 Task: In Heading Arial with underline. Font size of heading  '18'Font style of data Calibri. Font size of data  9Alignment of headline & data Align center. Fill color in heading,  RedFont color of data Black Apply border in Data No BorderIn the sheet   Turbo Sales log book
Action: Mouse moved to (99, 97)
Screenshot: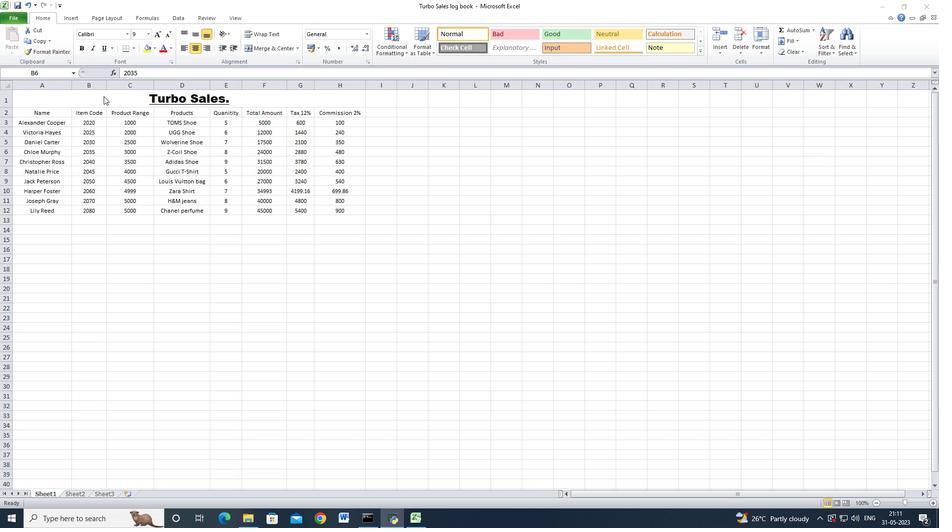 
Action: Mouse pressed left at (99, 97)
Screenshot: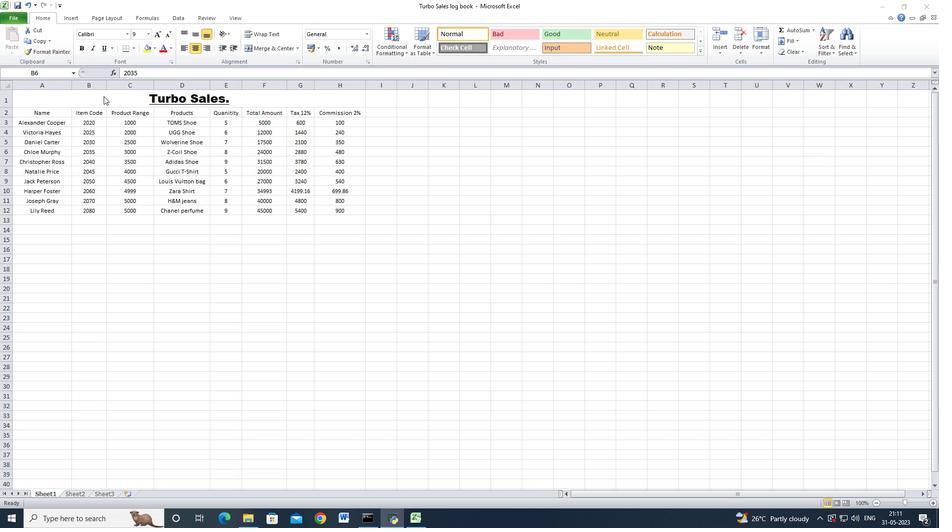 
Action: Mouse moved to (106, 99)
Screenshot: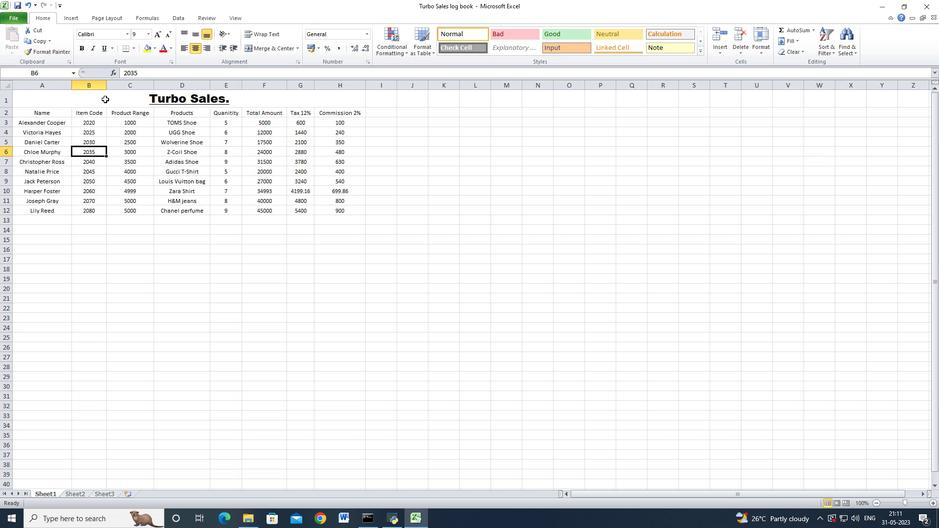 
Action: Mouse pressed left at (106, 99)
Screenshot: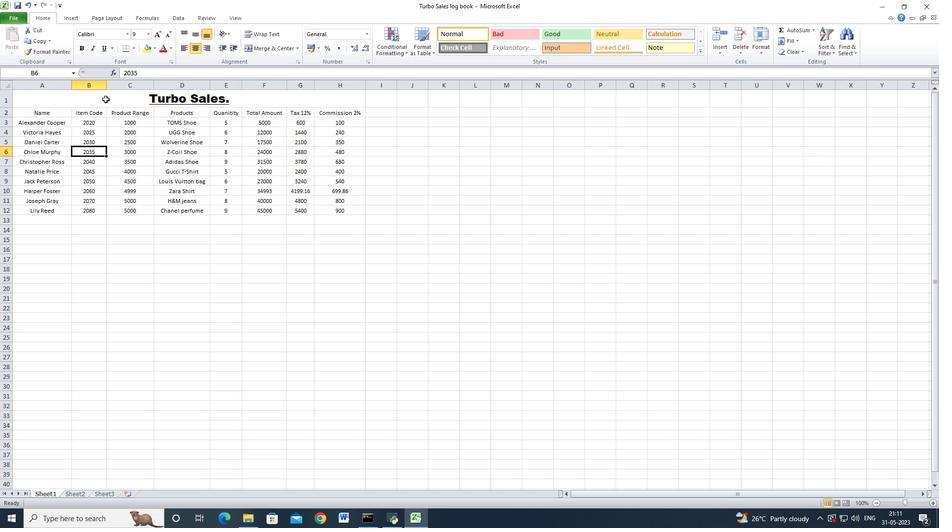 
Action: Mouse moved to (128, 35)
Screenshot: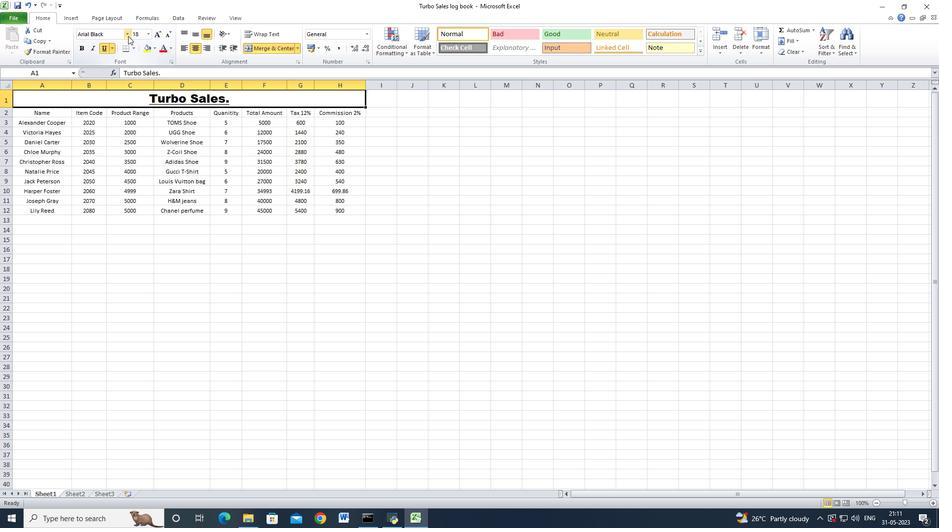 
Action: Mouse pressed left at (128, 35)
Screenshot: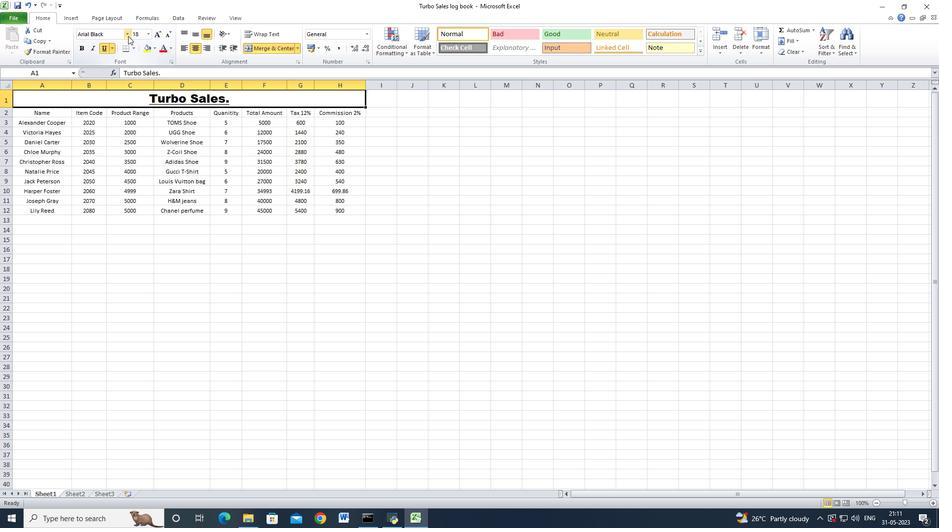 
Action: Mouse moved to (108, 113)
Screenshot: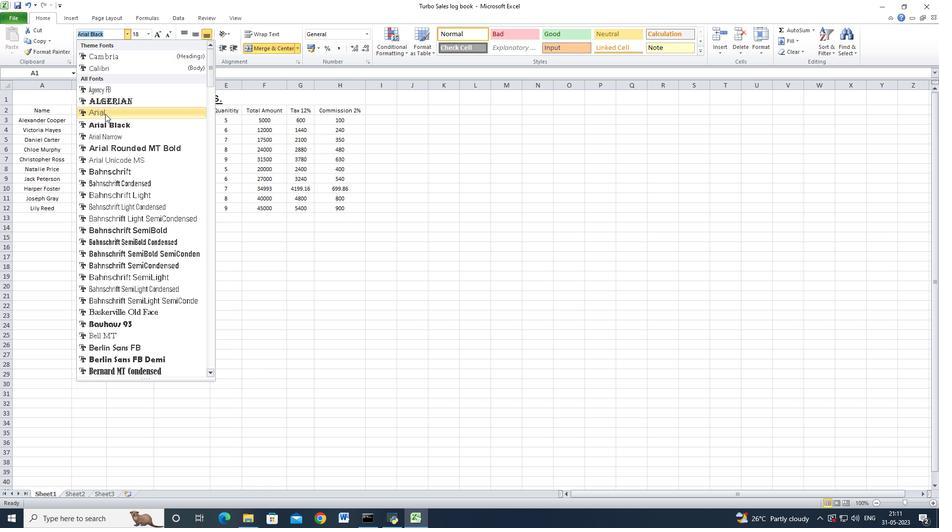 
Action: Mouse pressed left at (108, 113)
Screenshot: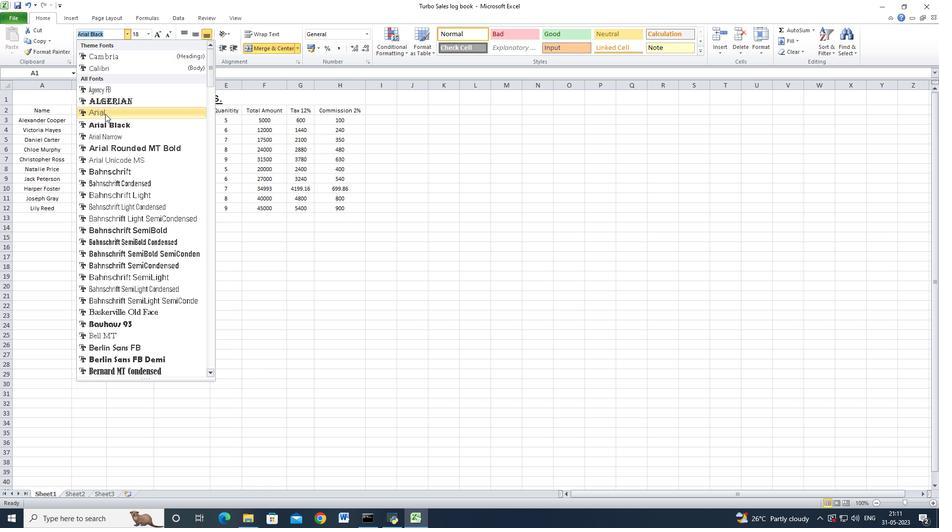 
Action: Mouse moved to (106, 48)
Screenshot: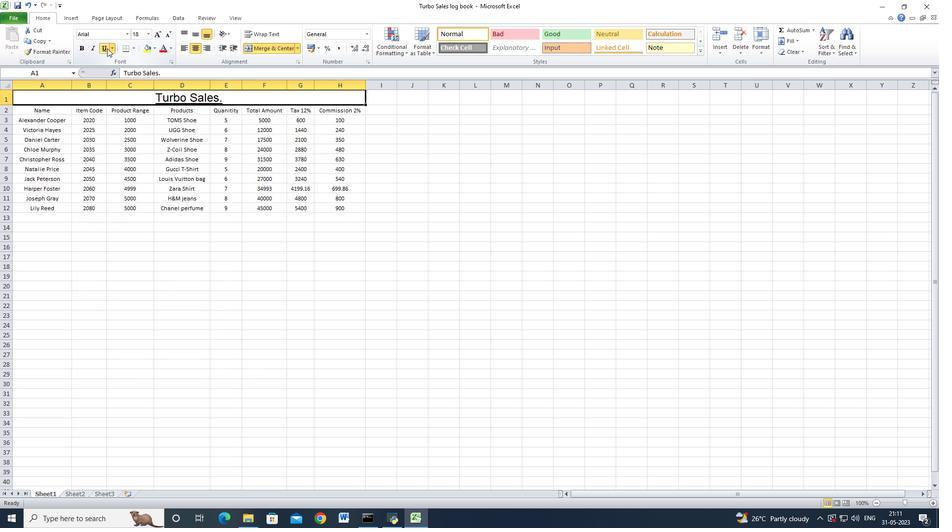 
Action: Mouse pressed left at (106, 48)
Screenshot: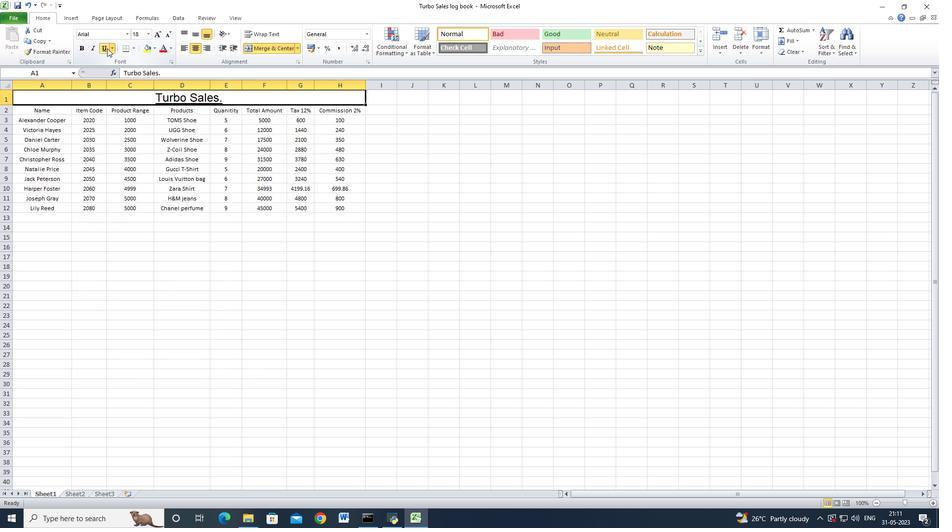 
Action: Mouse moved to (106, 48)
Screenshot: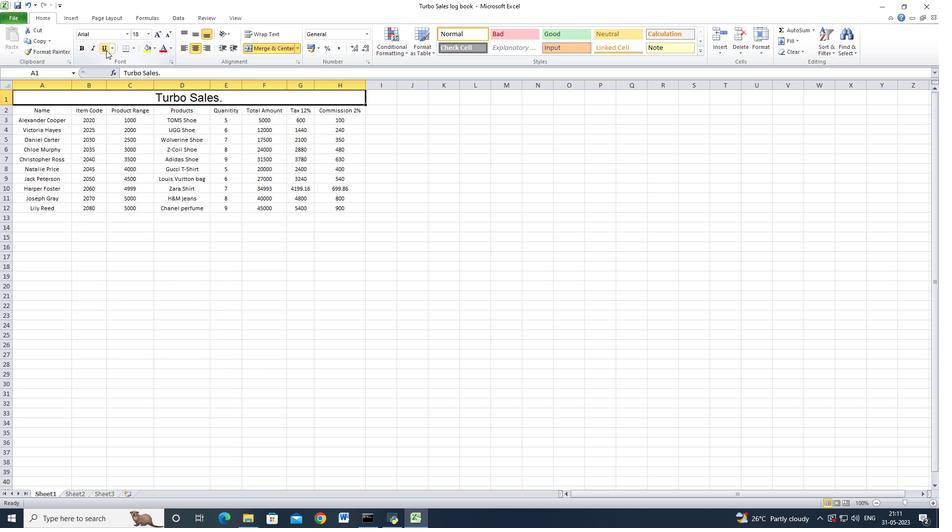 
Action: Mouse pressed left at (106, 48)
Screenshot: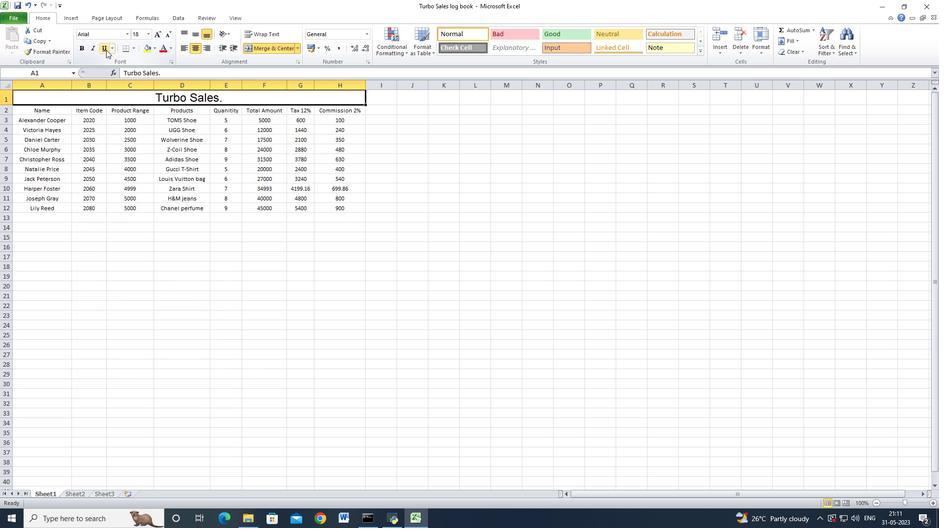 
Action: Mouse moved to (149, 35)
Screenshot: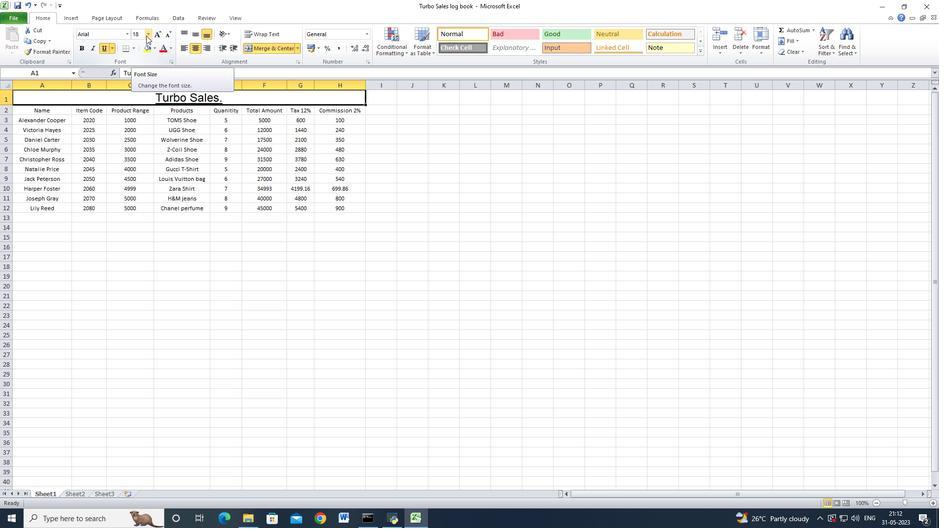 
Action: Mouse pressed left at (149, 35)
Screenshot: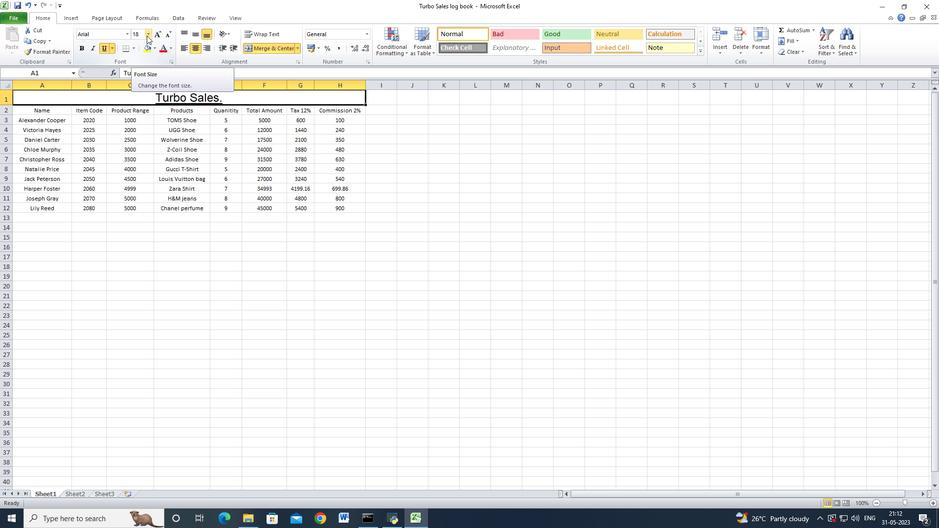 
Action: Mouse moved to (137, 104)
Screenshot: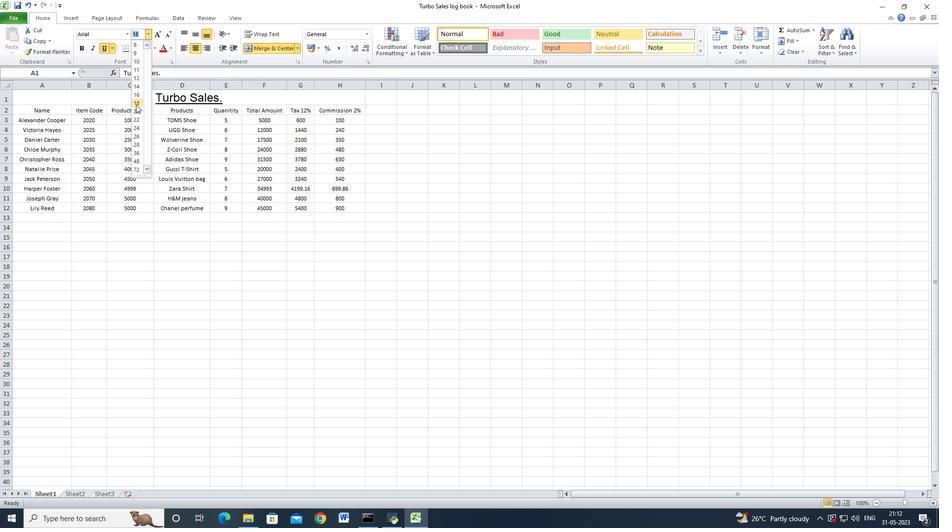 
Action: Mouse pressed left at (137, 104)
Screenshot: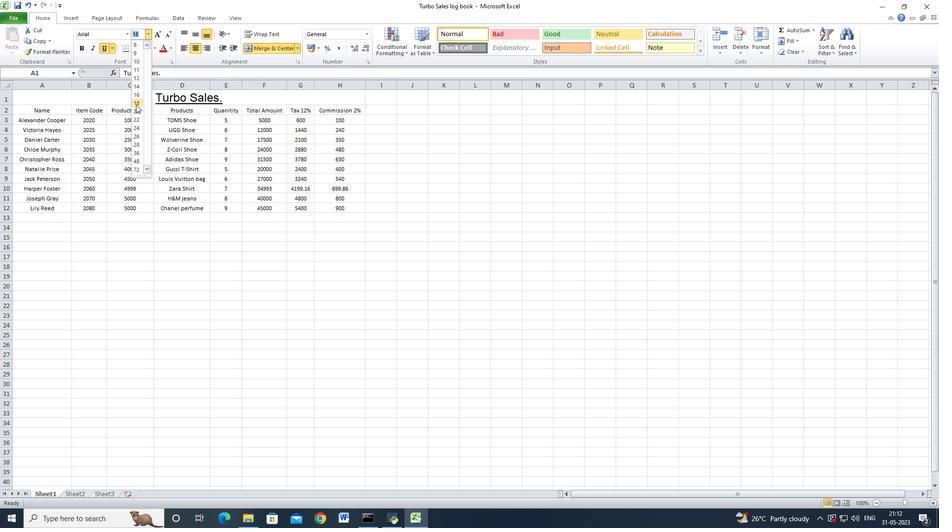 
Action: Mouse moved to (41, 112)
Screenshot: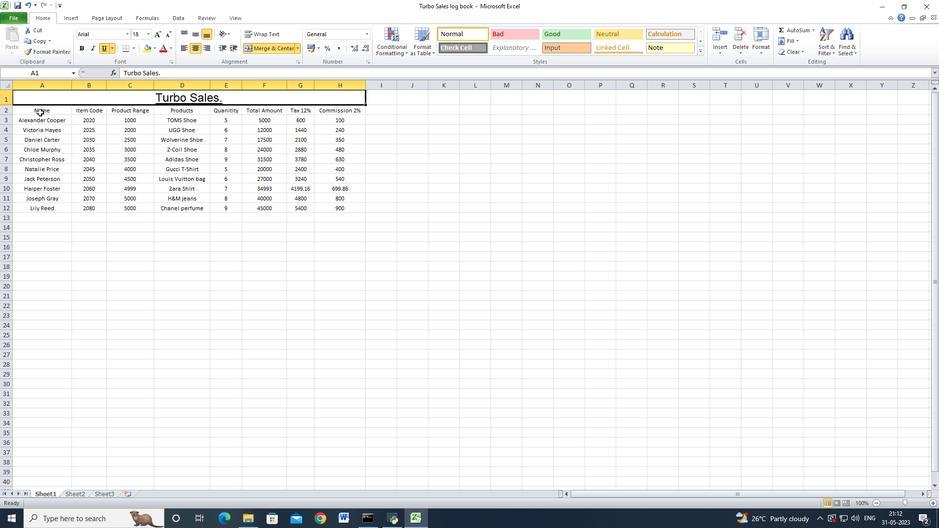 
Action: Mouse pressed left at (41, 112)
Screenshot: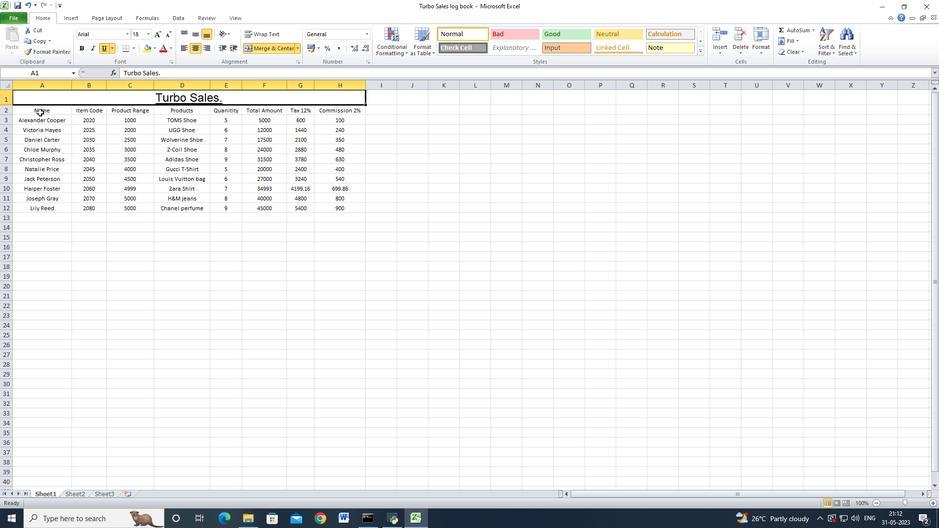
Action: Mouse moved to (126, 35)
Screenshot: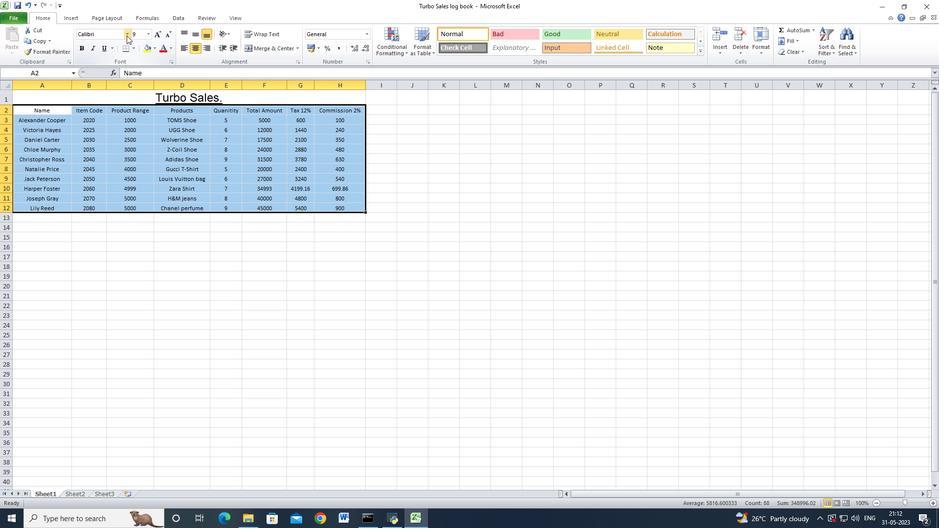 
Action: Mouse pressed left at (126, 35)
Screenshot: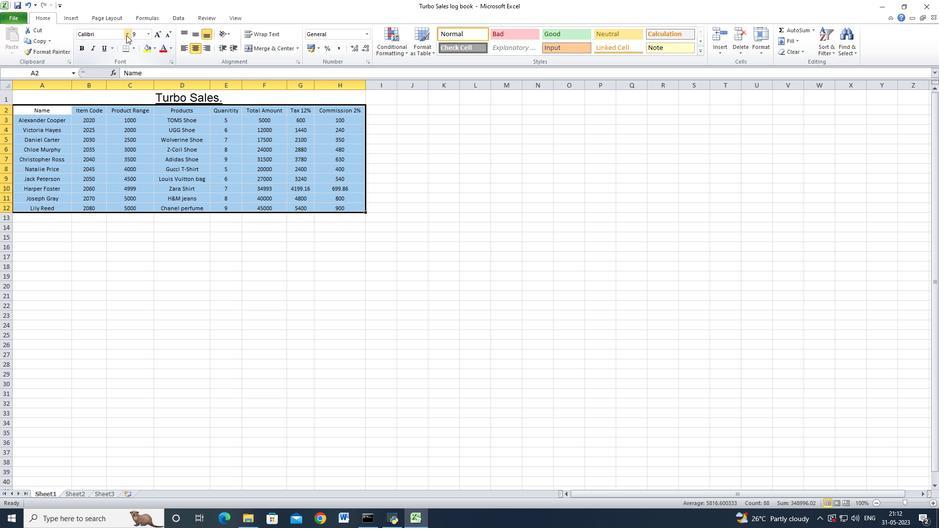 
Action: Mouse moved to (102, 68)
Screenshot: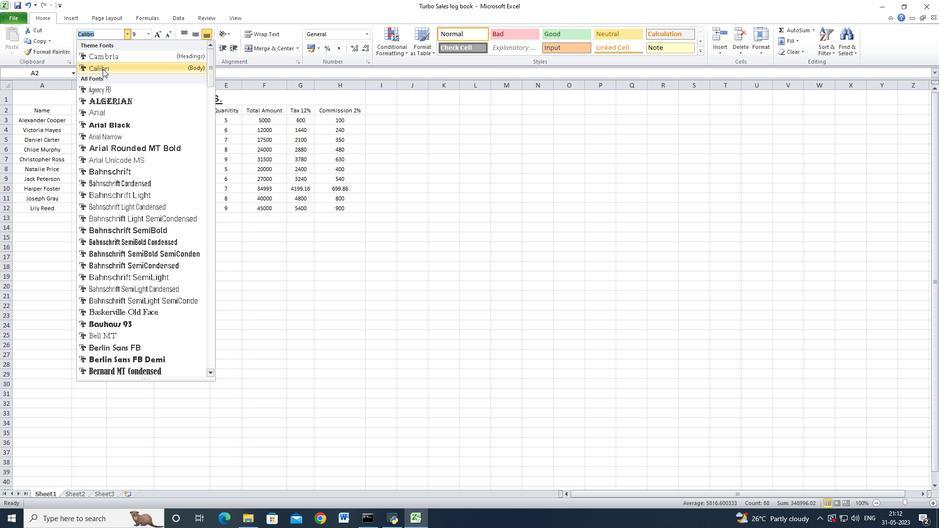 
Action: Mouse pressed left at (102, 68)
Screenshot: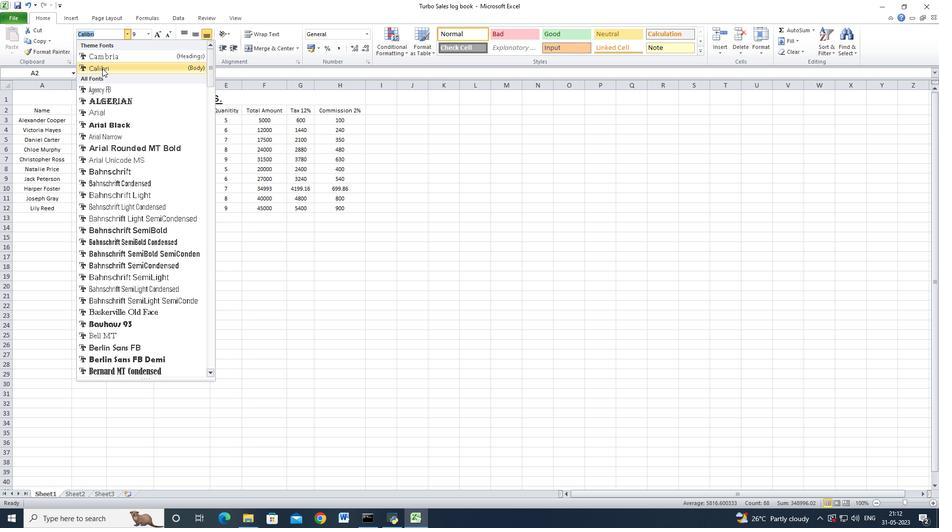 
Action: Mouse moved to (149, 35)
Screenshot: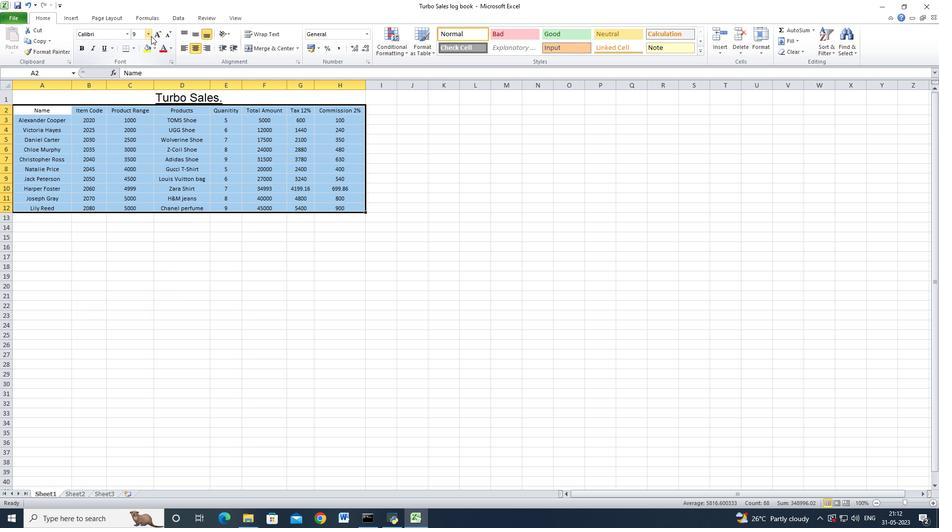 
Action: Mouse pressed left at (149, 35)
Screenshot: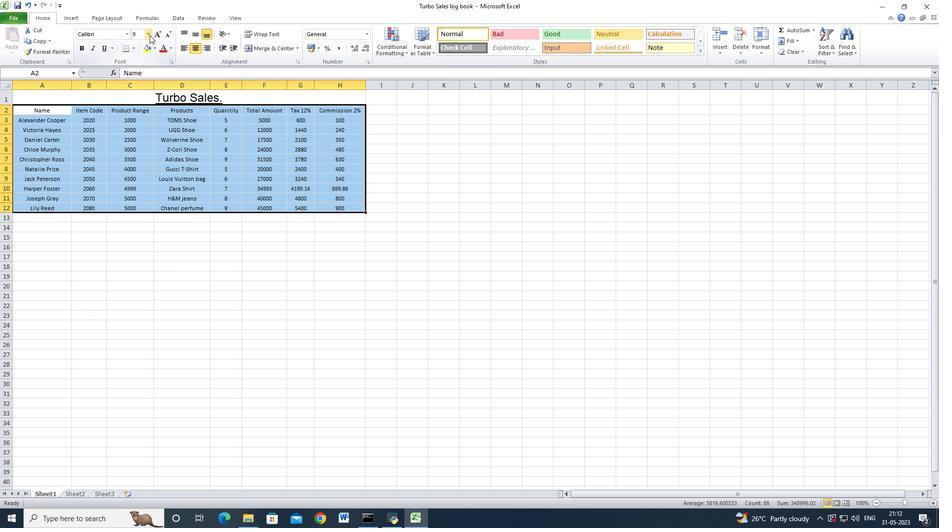 
Action: Mouse moved to (135, 53)
Screenshot: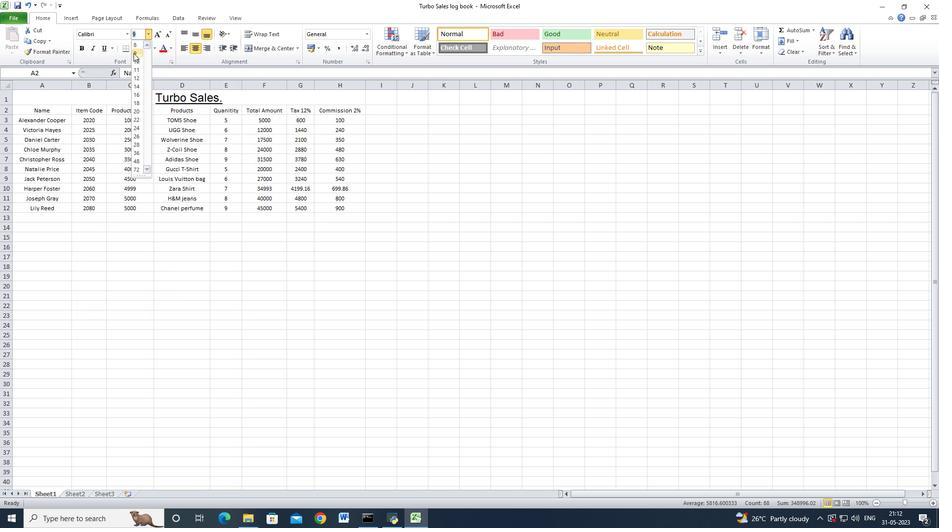 
Action: Mouse pressed left at (135, 53)
Screenshot: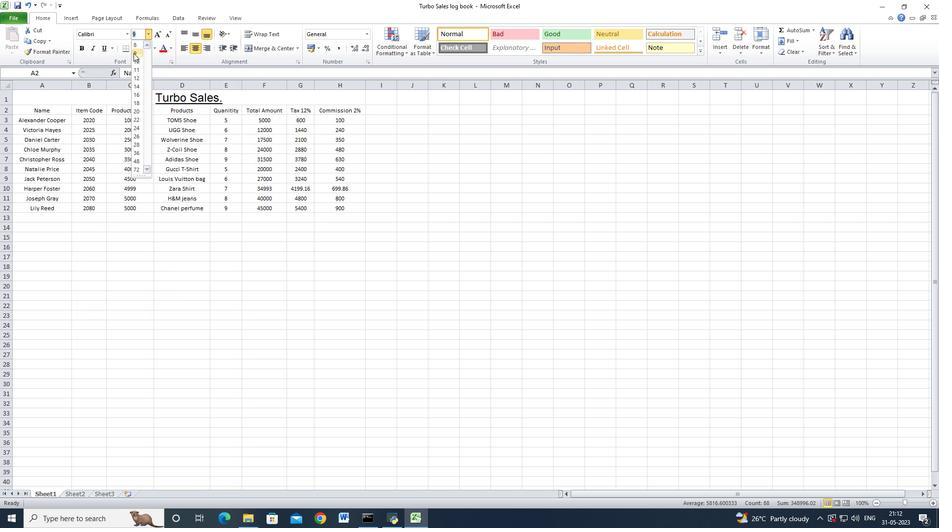 
Action: Mouse moved to (63, 95)
Screenshot: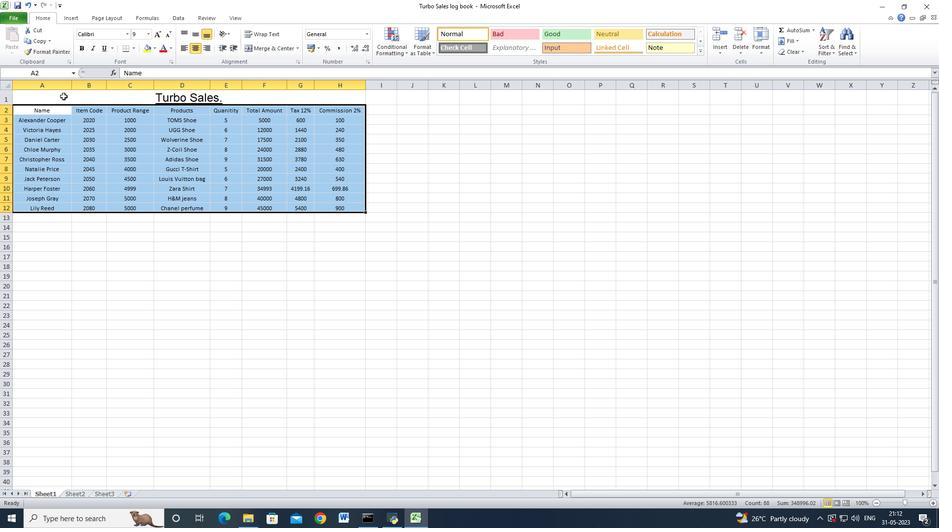 
Action: Mouse pressed left at (63, 95)
Screenshot: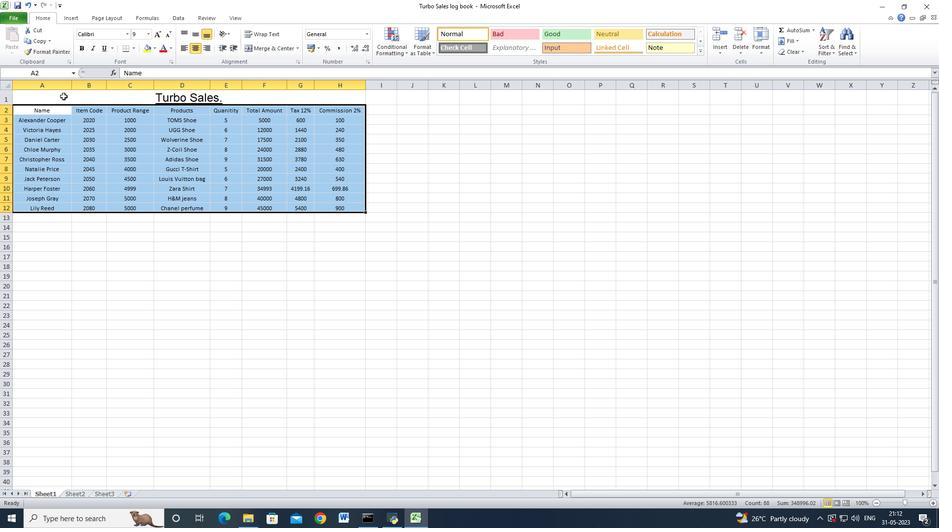 
Action: Mouse moved to (182, 49)
Screenshot: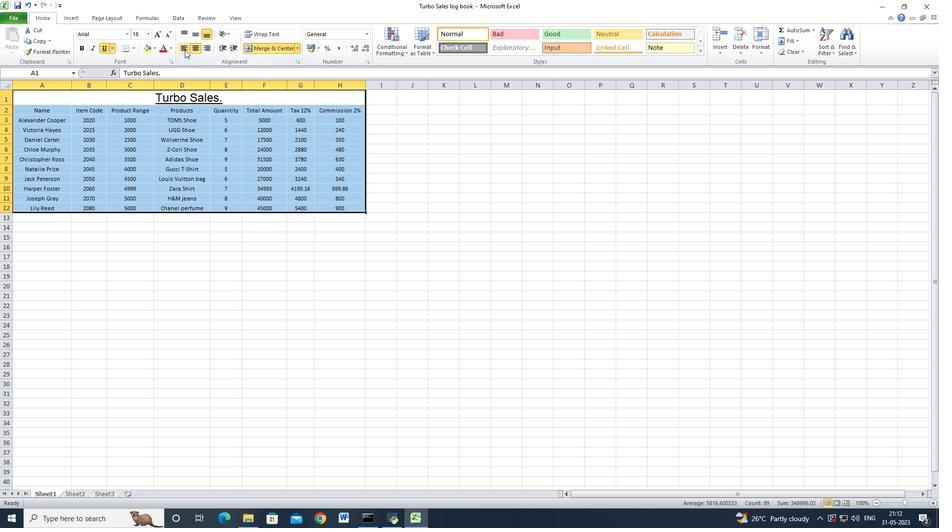 
Action: Mouse pressed left at (182, 49)
Screenshot: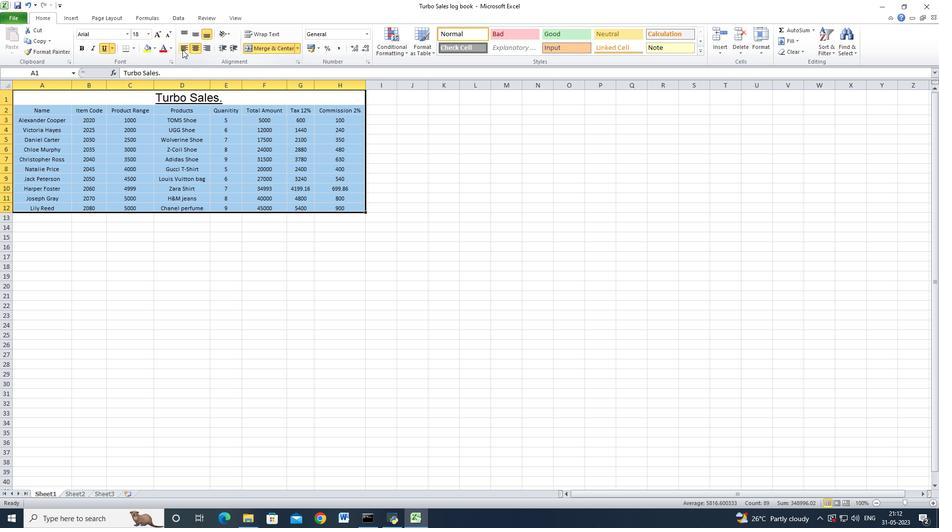 
Action: Mouse moved to (196, 47)
Screenshot: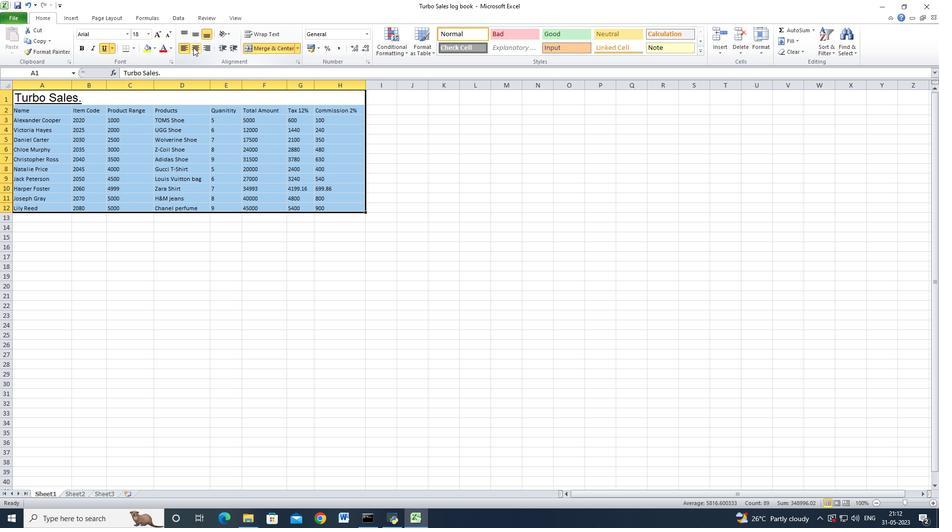 
Action: Mouse pressed left at (196, 47)
Screenshot: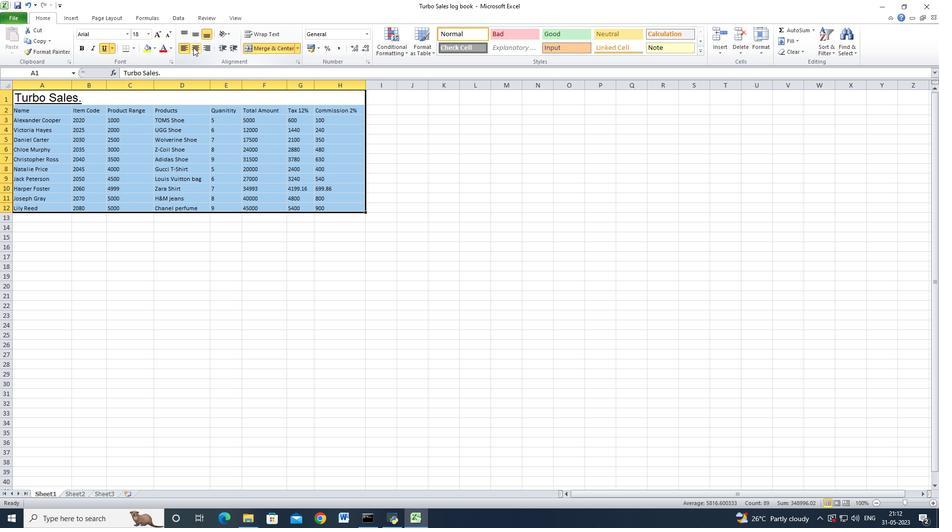 
Action: Mouse moved to (142, 142)
Screenshot: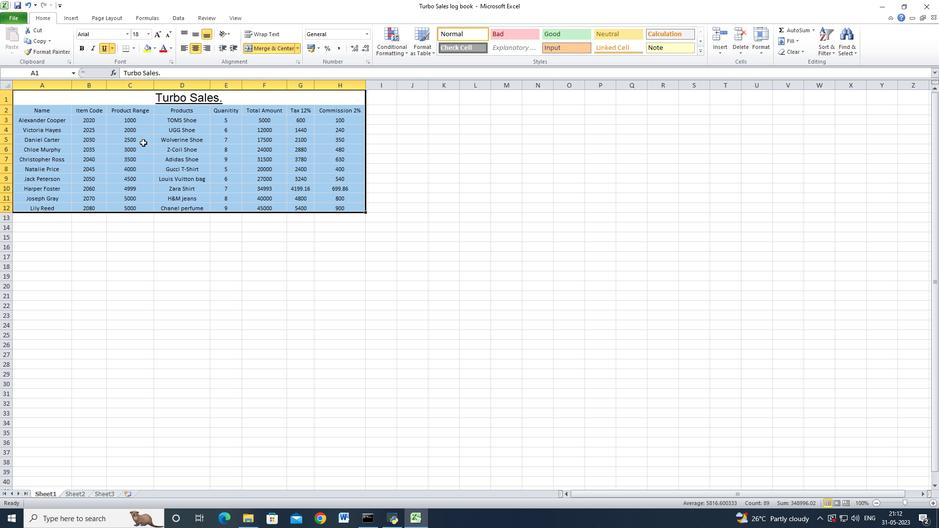 
Action: Mouse pressed left at (142, 142)
Screenshot: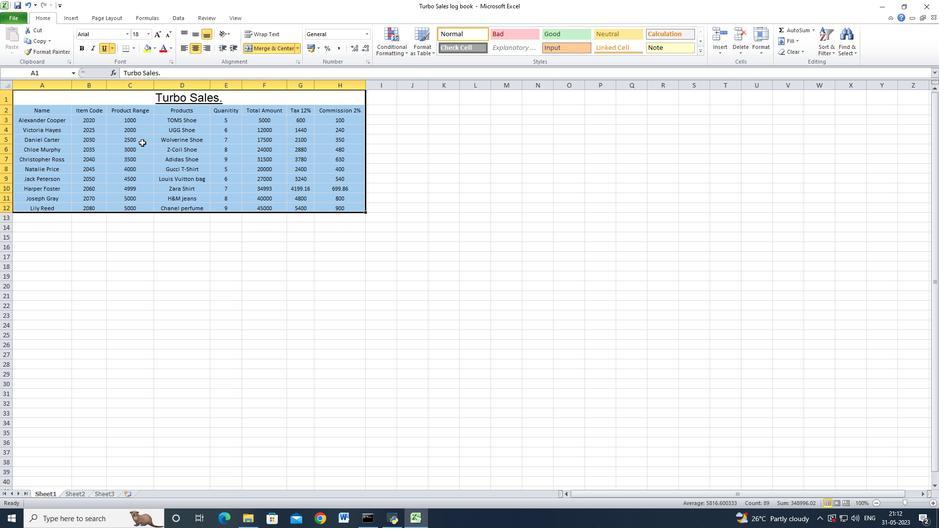 
Action: Mouse moved to (146, 94)
Screenshot: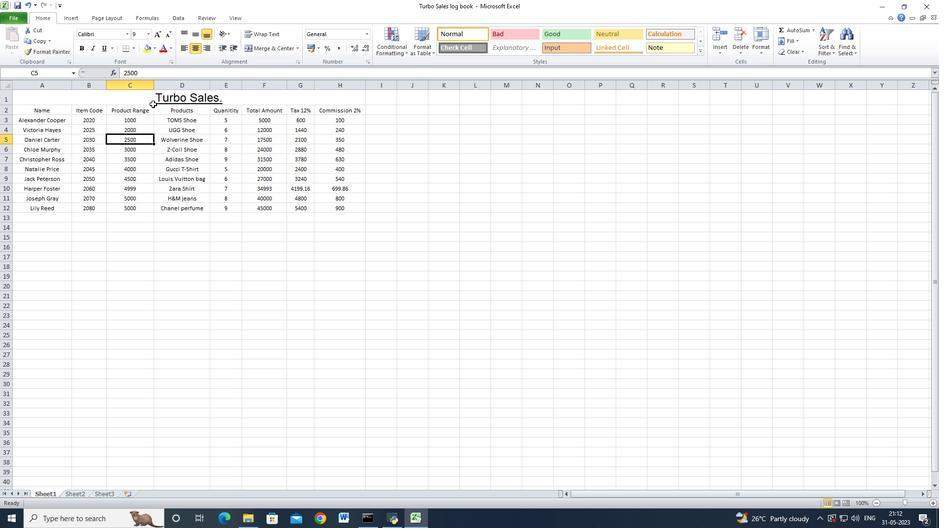 
Action: Mouse pressed left at (146, 94)
Screenshot: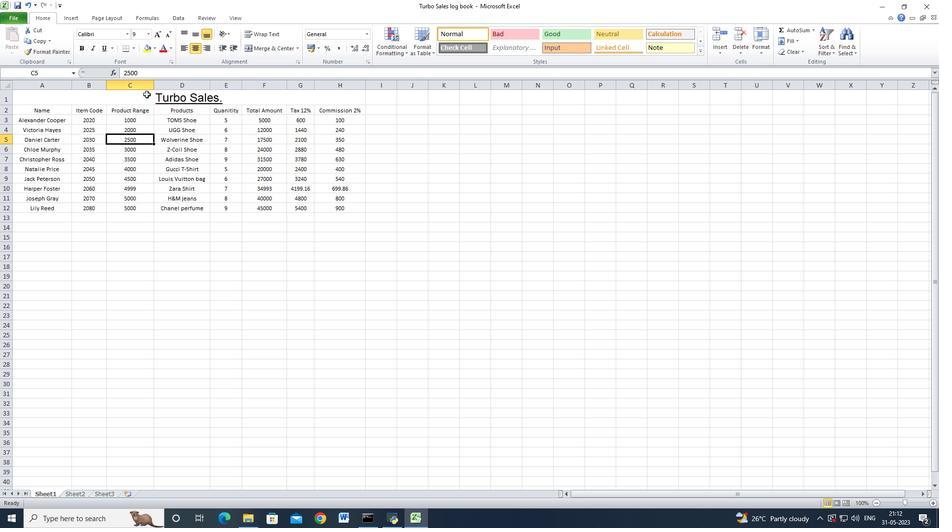 
Action: Mouse moved to (160, 48)
Screenshot: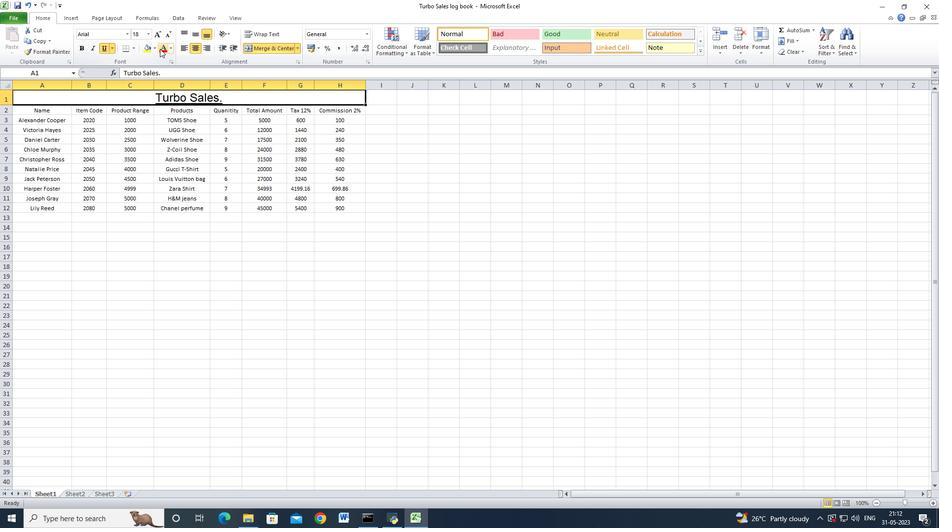 
Action: Mouse pressed left at (160, 48)
Screenshot: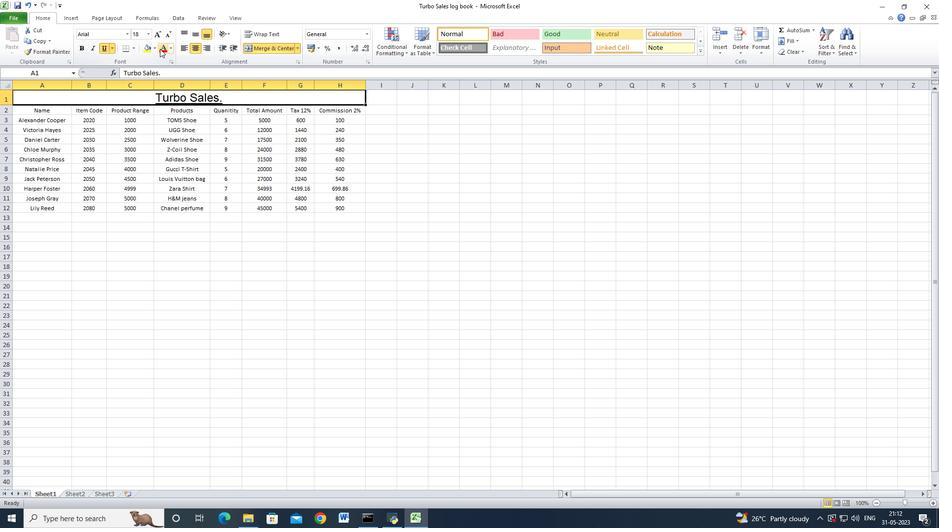 
Action: Mouse moved to (105, 99)
Screenshot: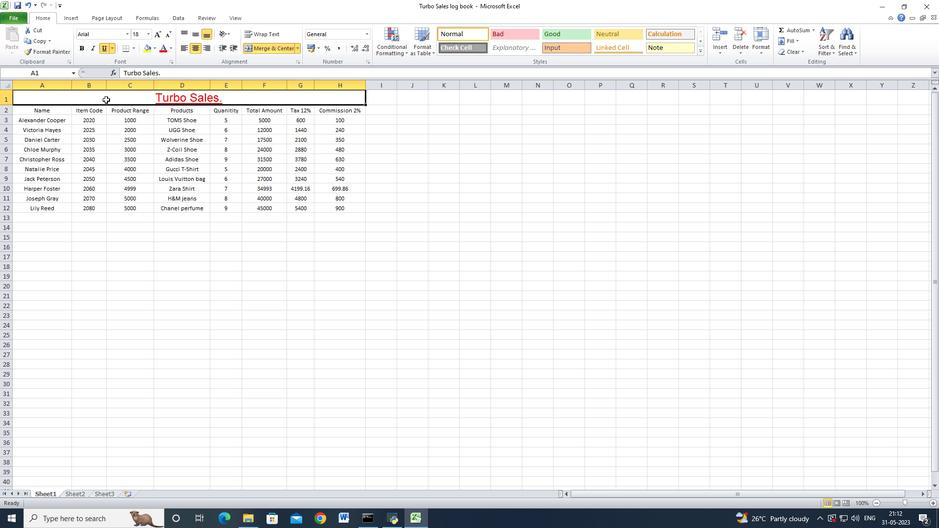 
Action: Mouse pressed left at (105, 99)
Screenshot: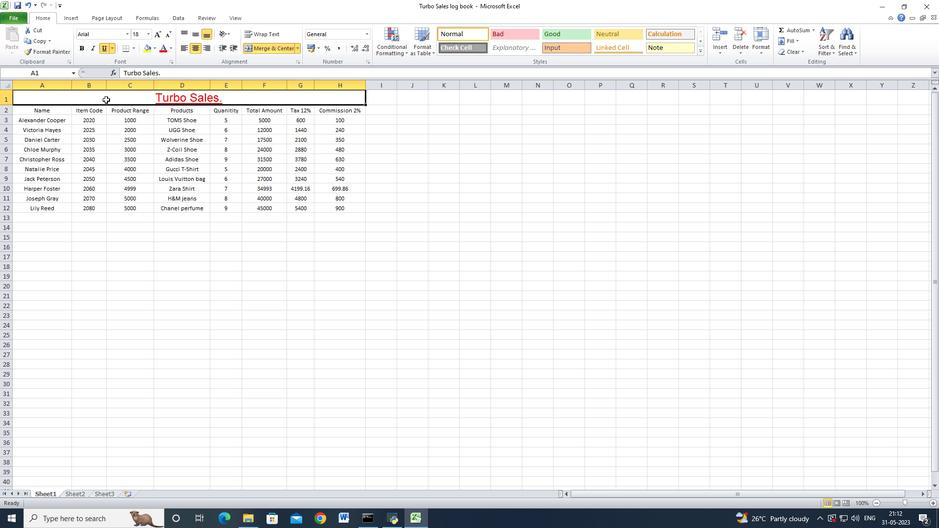 
Action: Mouse moved to (135, 48)
Screenshot: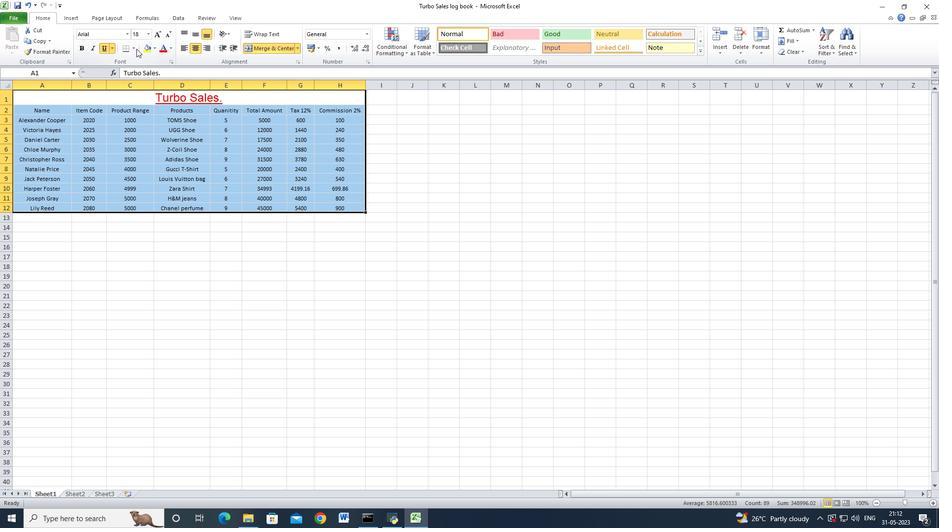 
Action: Mouse pressed left at (135, 48)
Screenshot: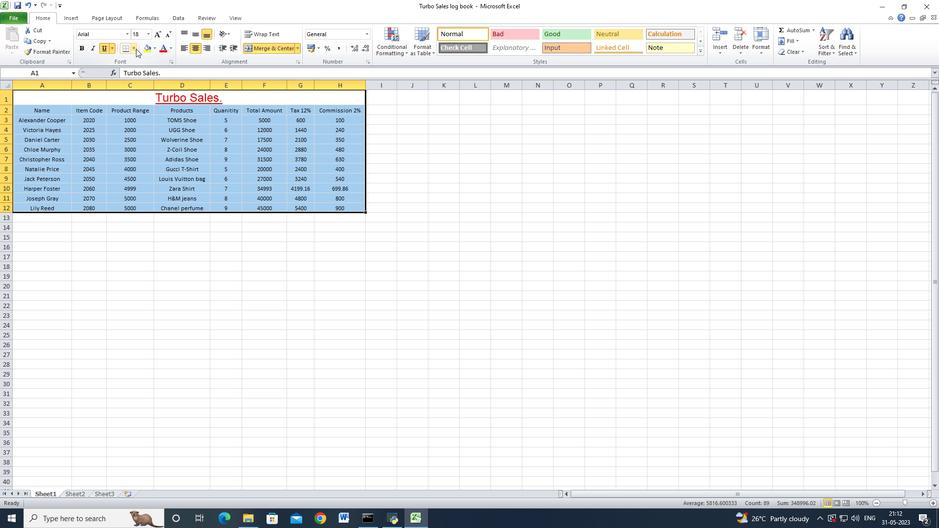 
Action: Mouse moved to (125, 128)
Screenshot: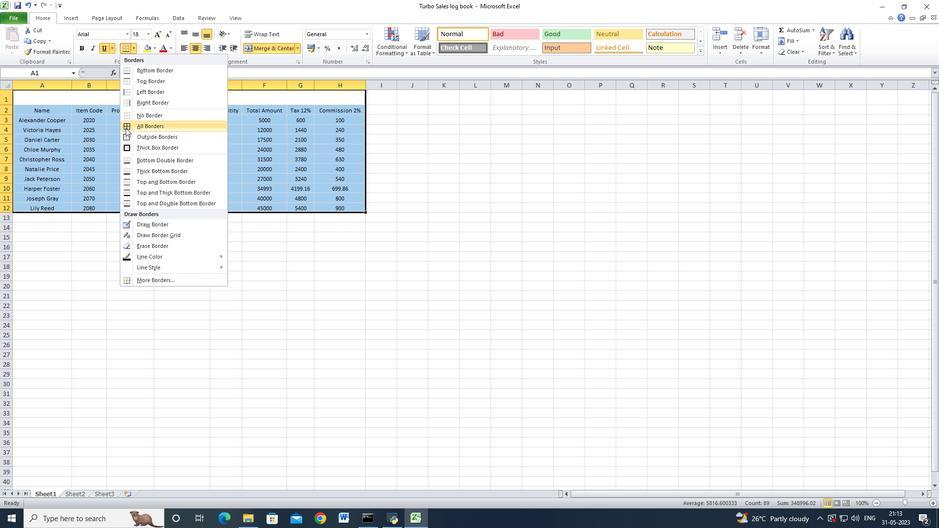 
Action: Mouse pressed left at (125, 128)
Screenshot: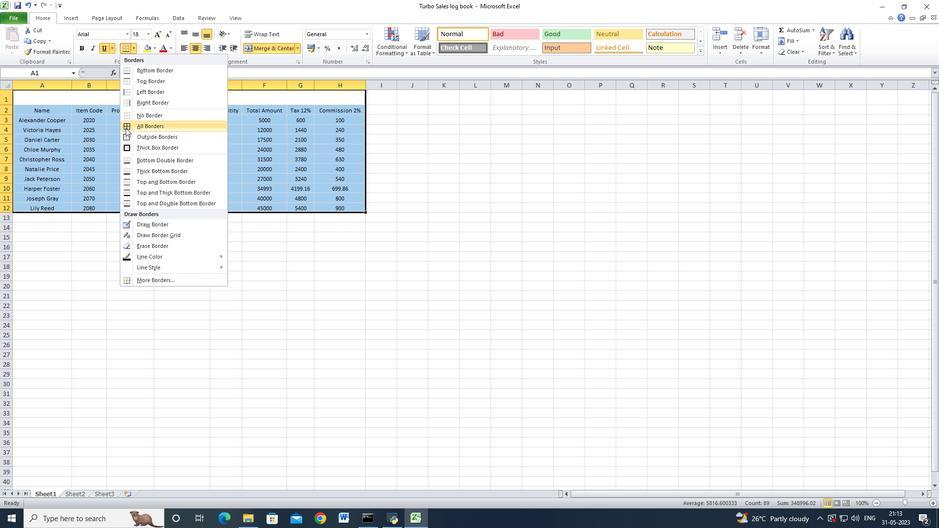 
Action: Mouse moved to (231, 16)
Screenshot: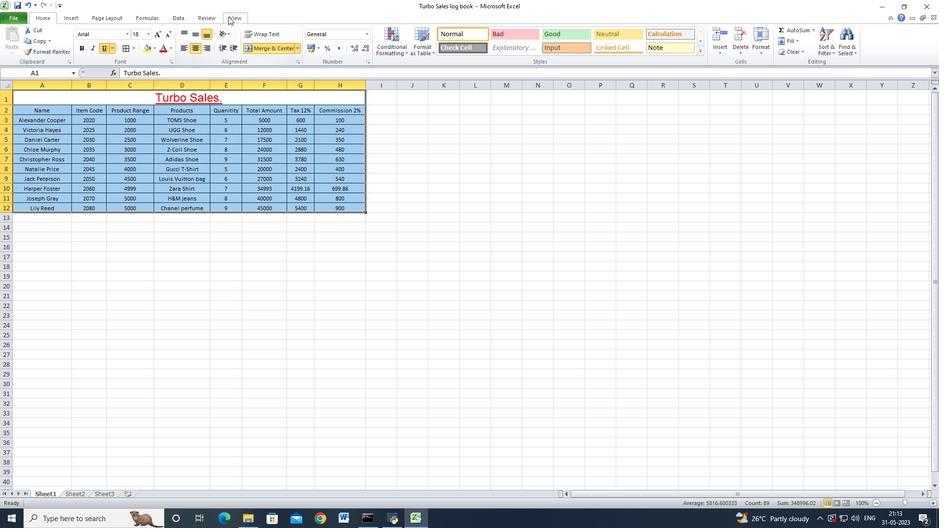 
Action: Mouse pressed left at (231, 16)
Screenshot: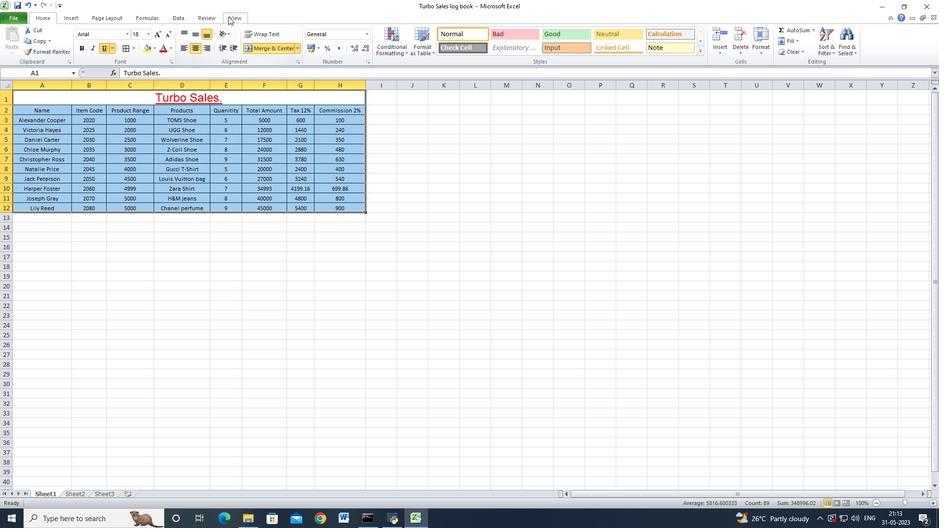 
Action: Mouse moved to (135, 46)
Screenshot: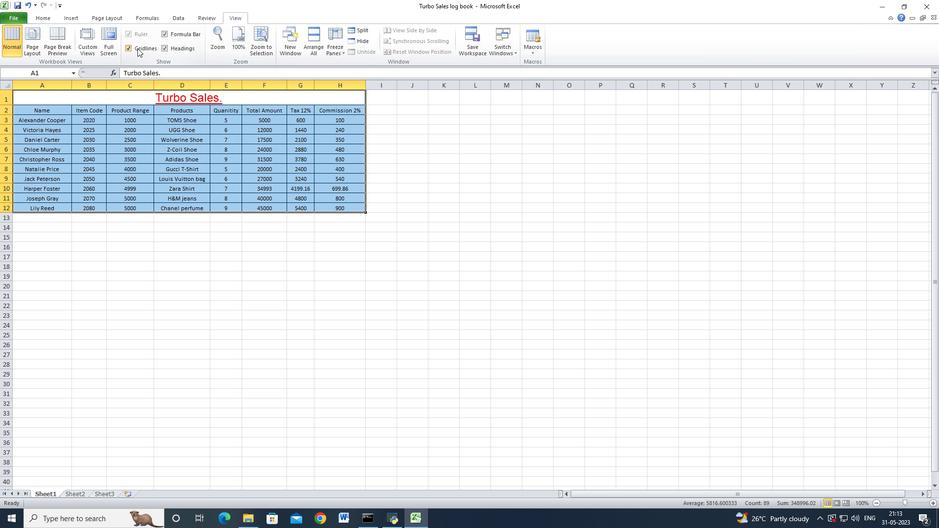 
Action: Mouse pressed left at (135, 46)
Screenshot: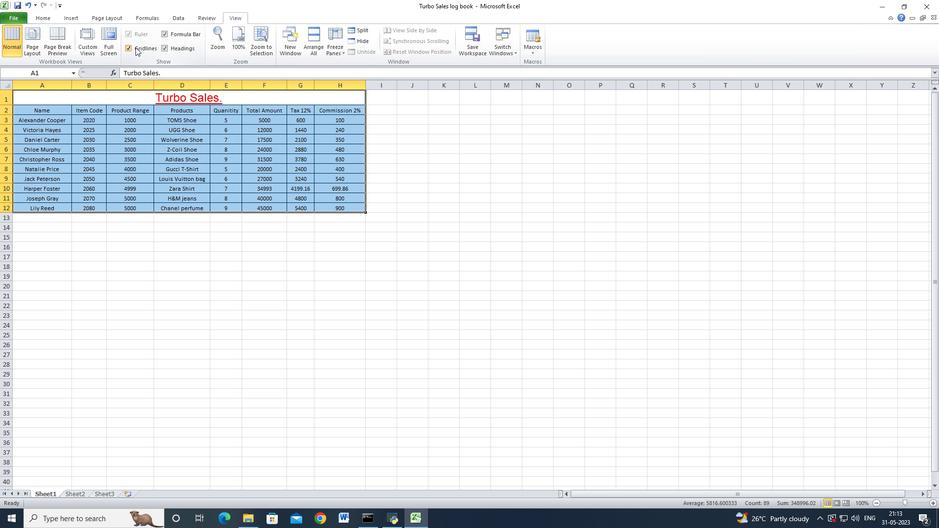 
Action: Mouse moved to (202, 148)
Screenshot: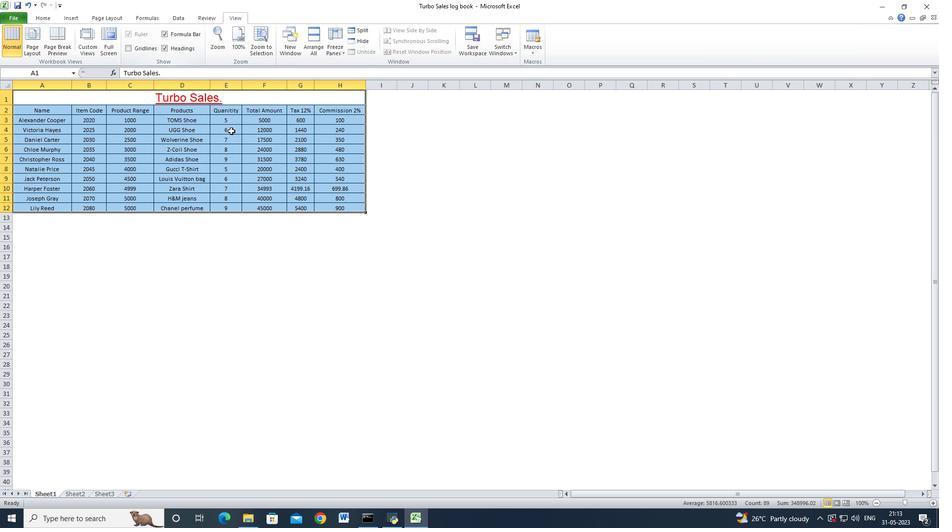 
Action: Mouse pressed left at (202, 148)
Screenshot: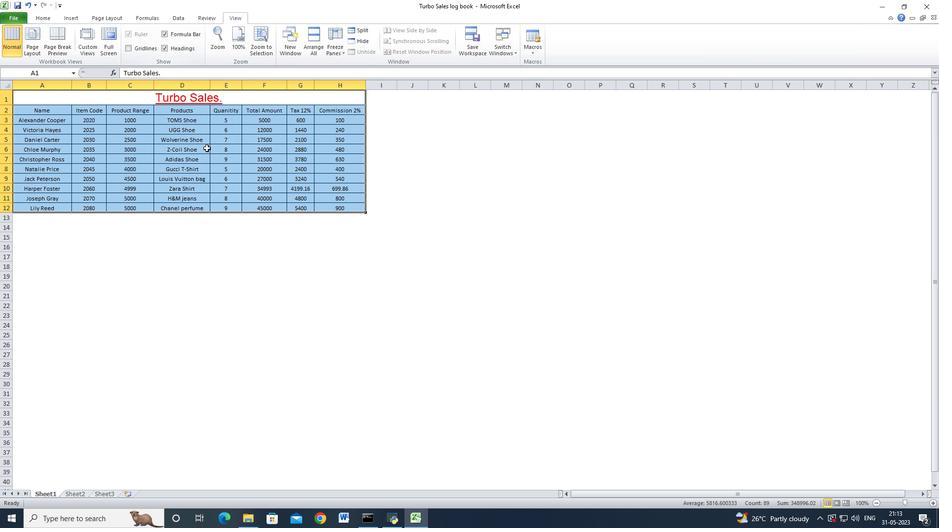 
Action: Mouse moved to (202, 148)
Screenshot: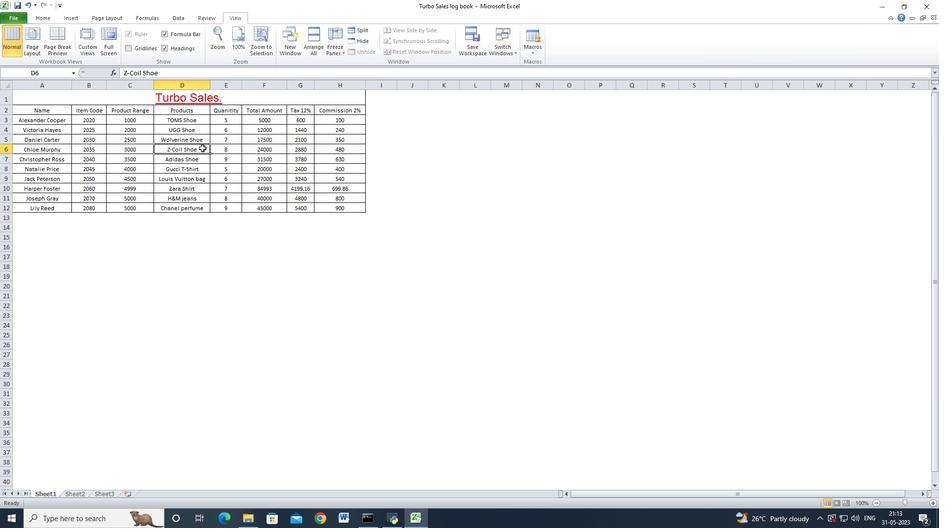 
